 Task: Create a due date automation trigger when advanced on, on the tuesday of the week before a card is due add dates with an overdue due date at 11:00 AM.
Action: Mouse moved to (1038, 87)
Screenshot: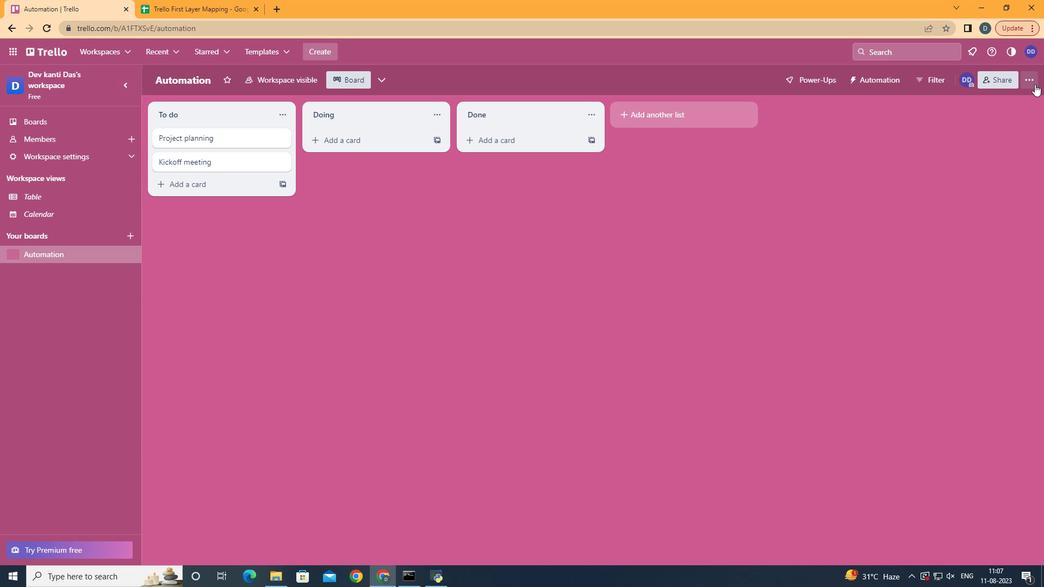 
Action: Mouse pressed left at (1038, 87)
Screenshot: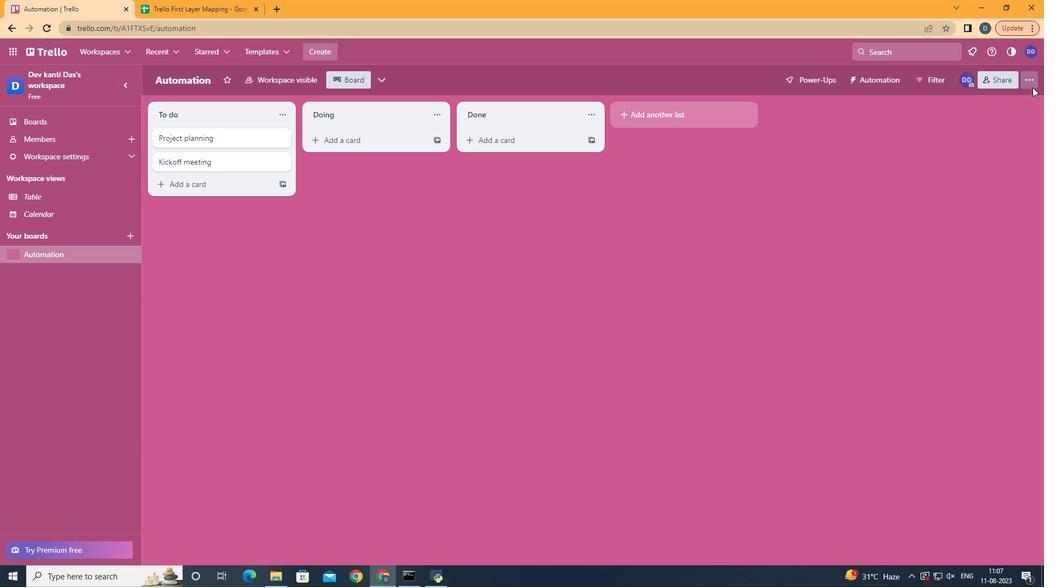 
Action: Mouse moved to (962, 226)
Screenshot: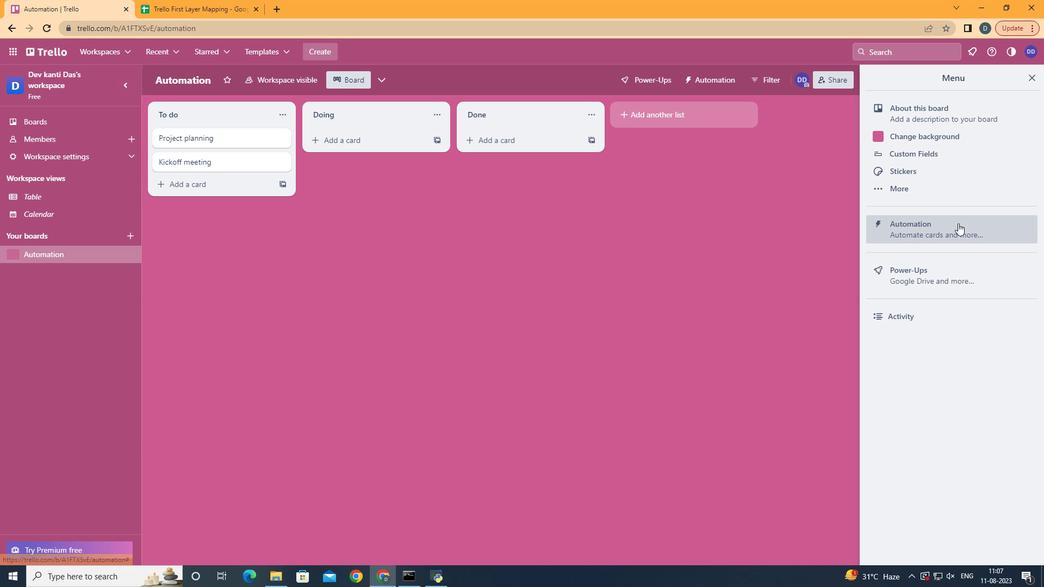 
Action: Mouse pressed left at (962, 226)
Screenshot: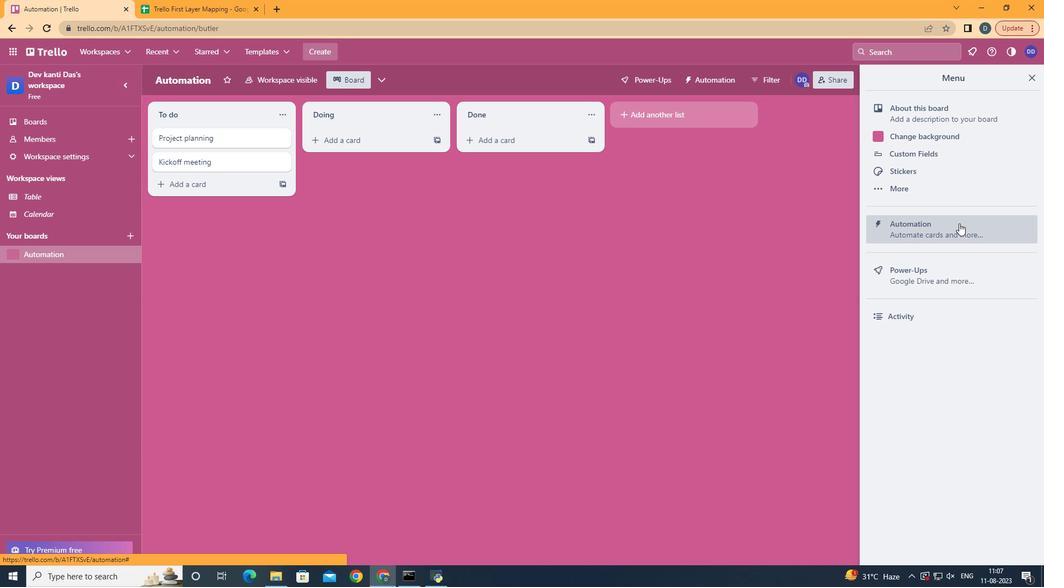 
Action: Mouse moved to (214, 222)
Screenshot: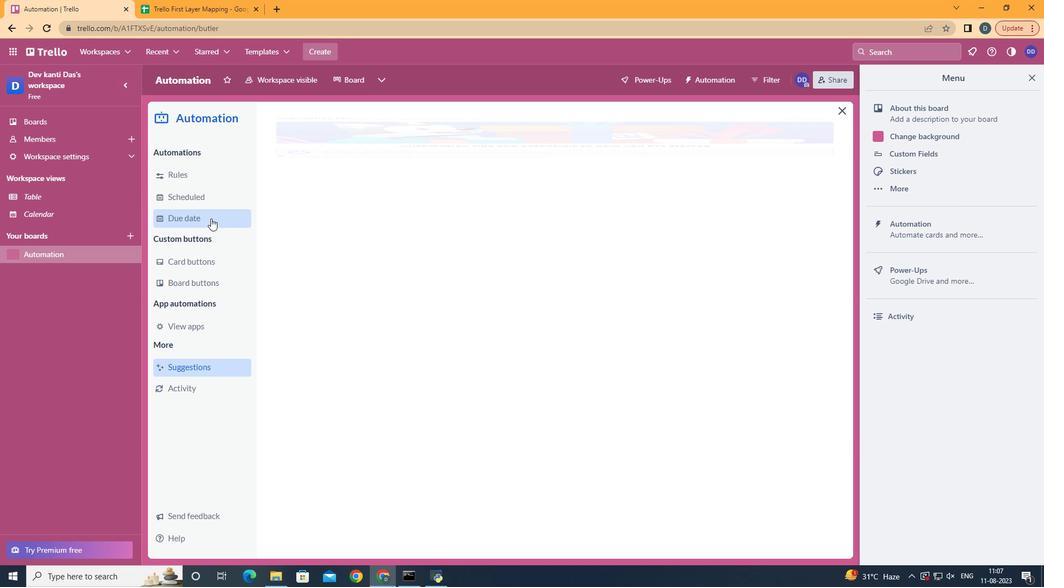 
Action: Mouse pressed left at (214, 222)
Screenshot: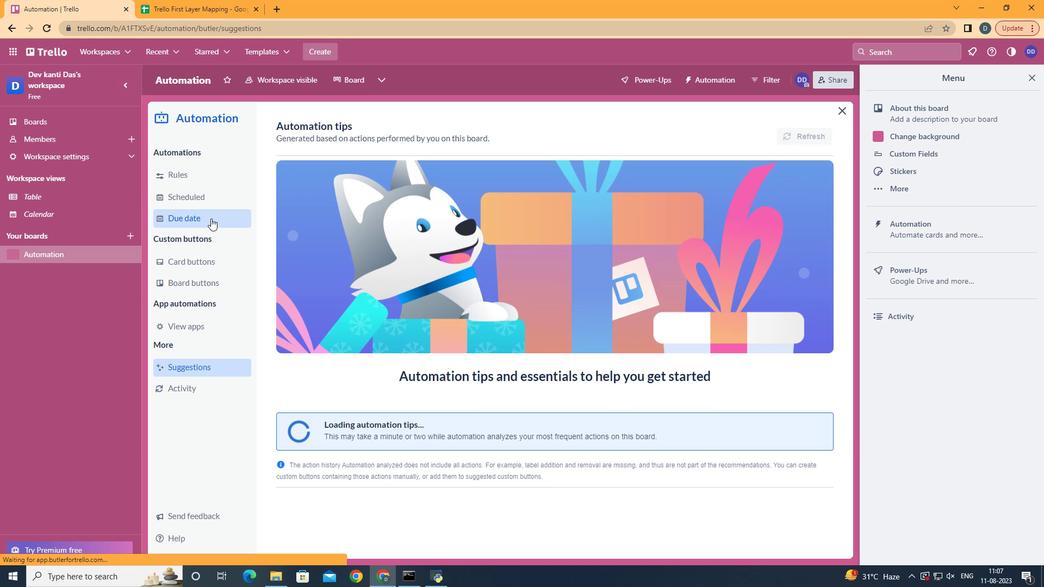 
Action: Mouse moved to (774, 134)
Screenshot: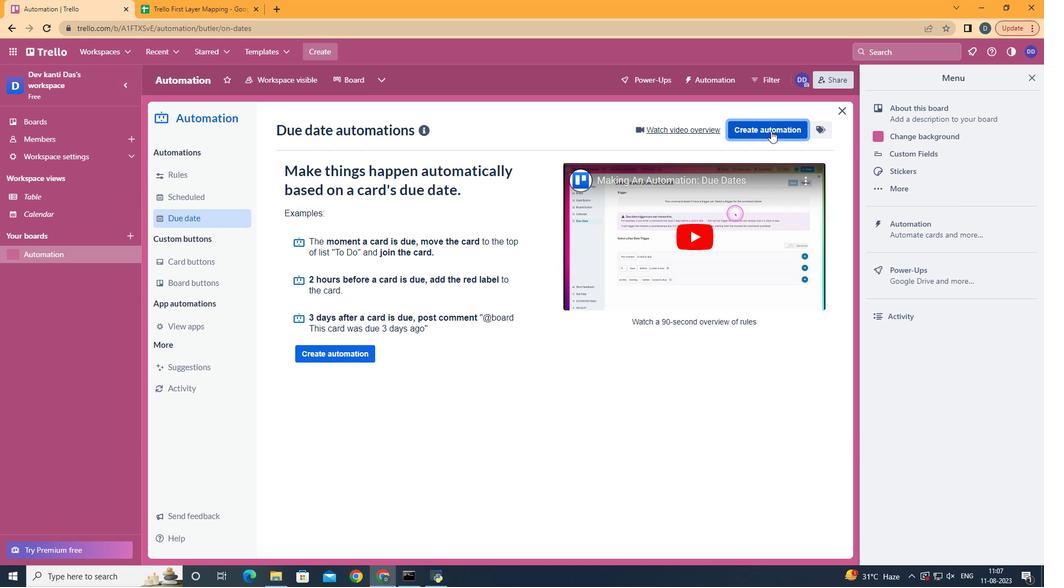 
Action: Mouse pressed left at (774, 134)
Screenshot: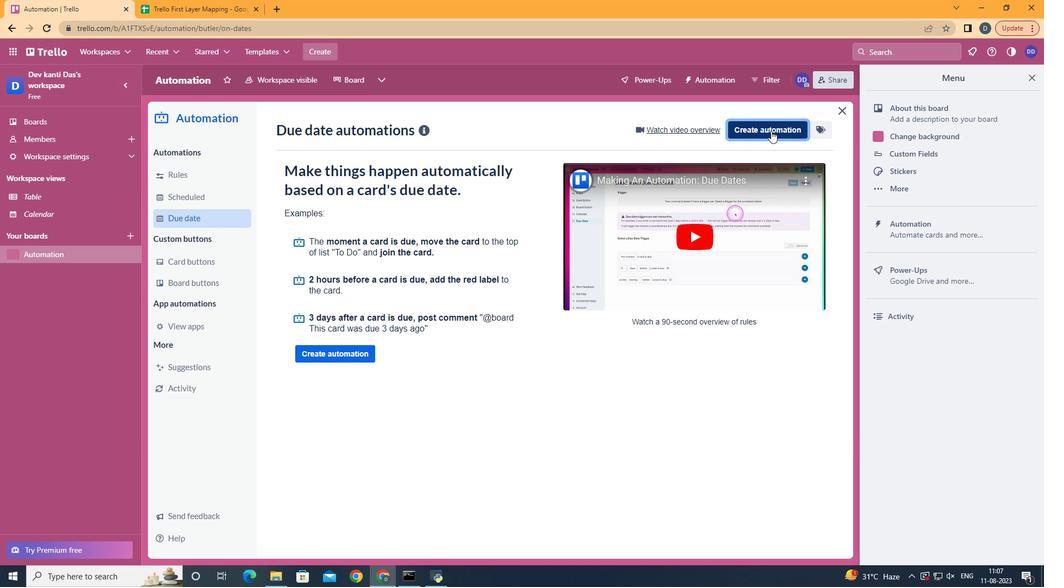 
Action: Mouse moved to (569, 242)
Screenshot: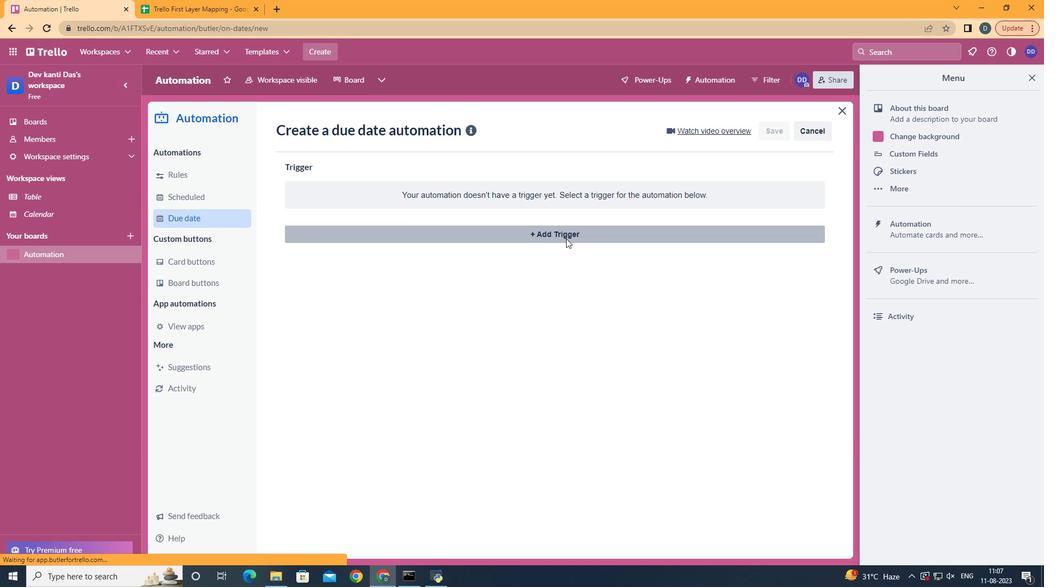 
Action: Mouse pressed left at (569, 242)
Screenshot: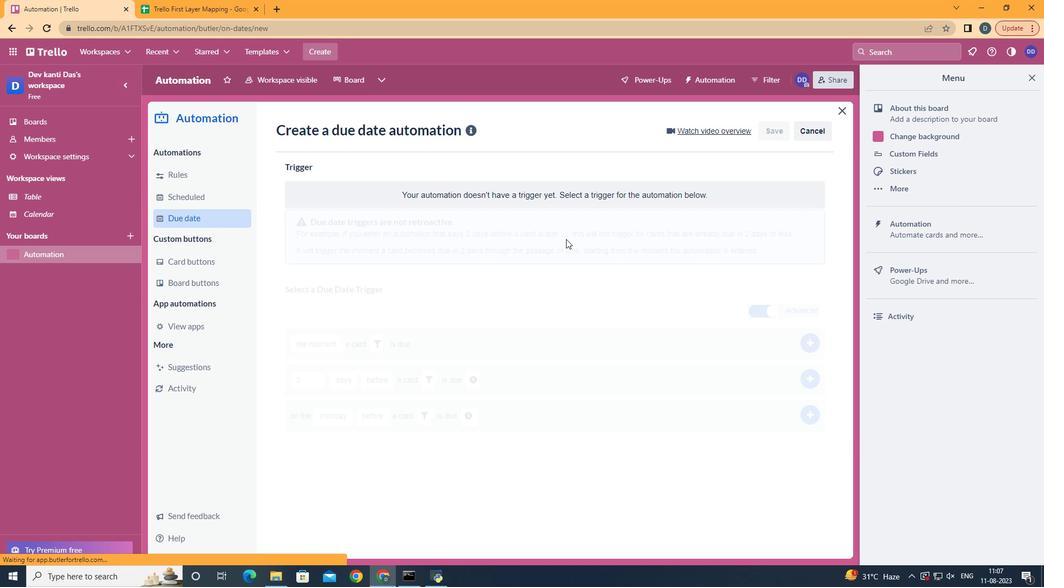 
Action: Mouse moved to (356, 309)
Screenshot: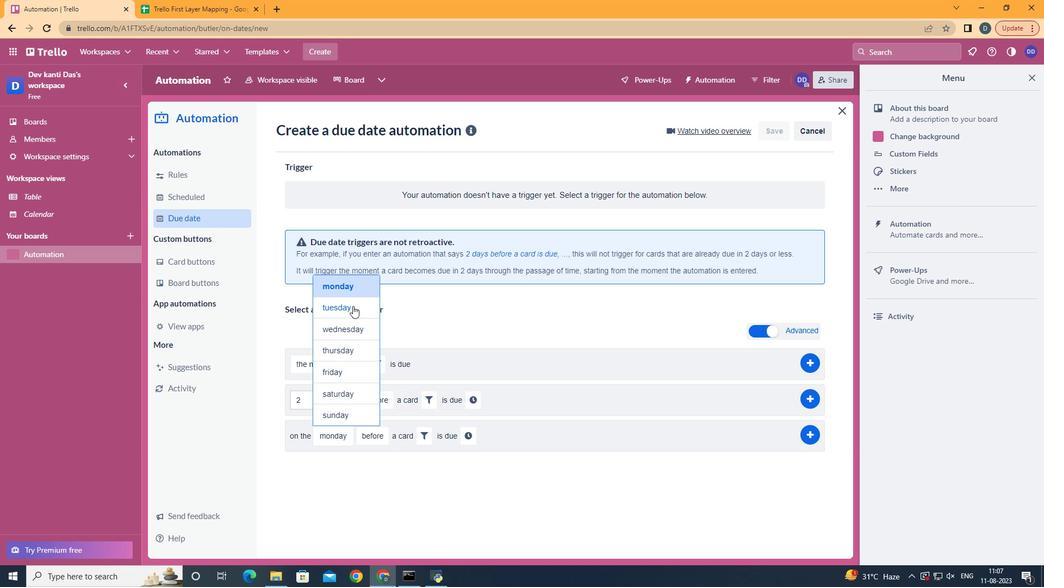 
Action: Mouse pressed left at (356, 309)
Screenshot: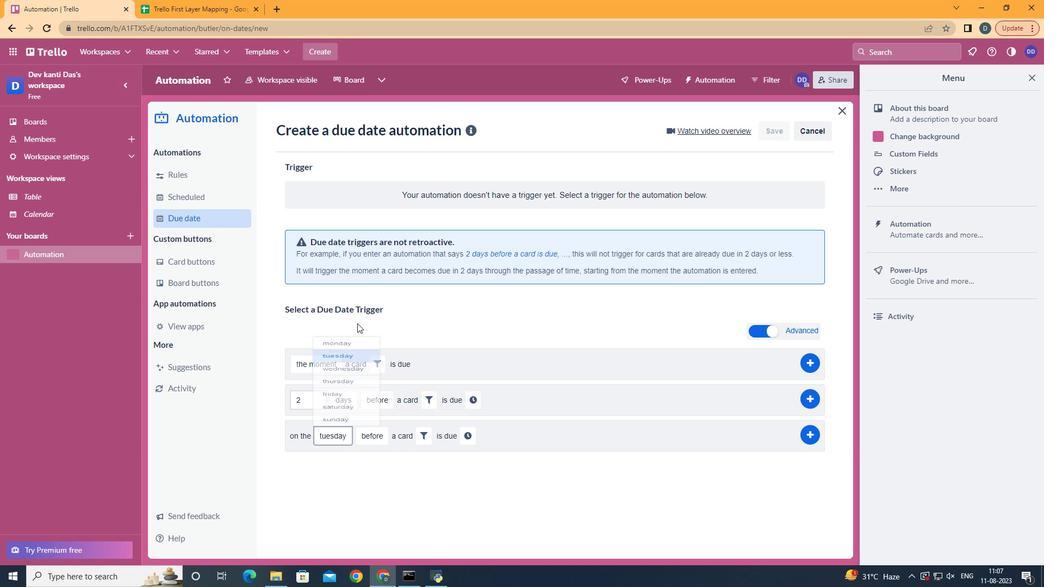 
Action: Mouse moved to (394, 517)
Screenshot: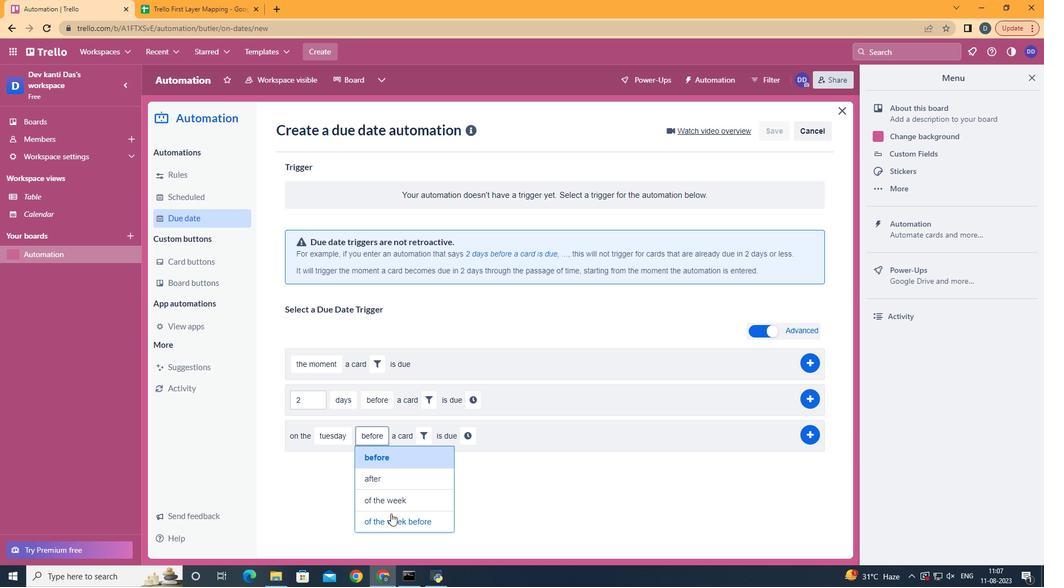 
Action: Mouse pressed left at (394, 517)
Screenshot: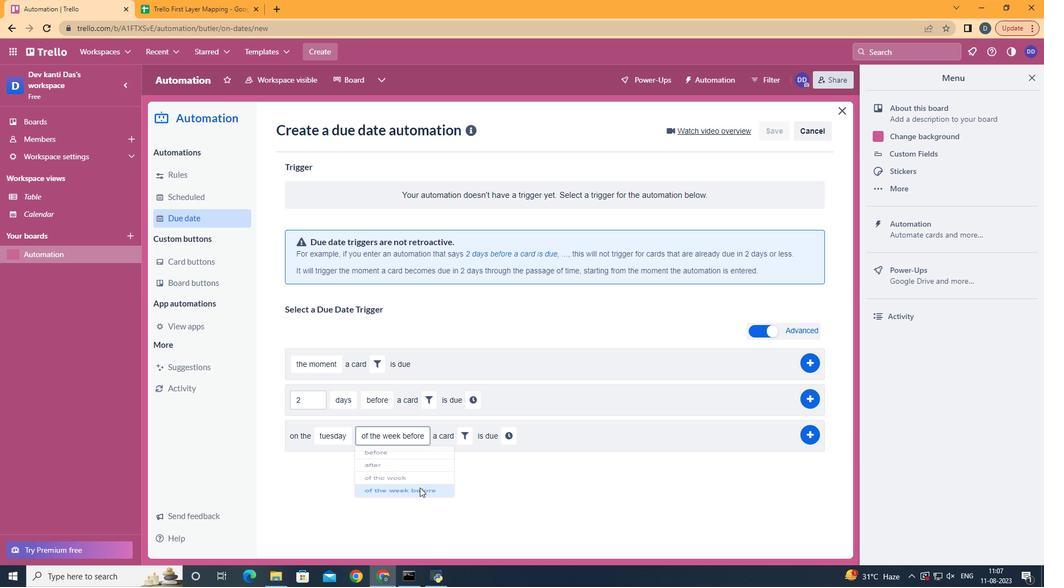 
Action: Mouse moved to (471, 445)
Screenshot: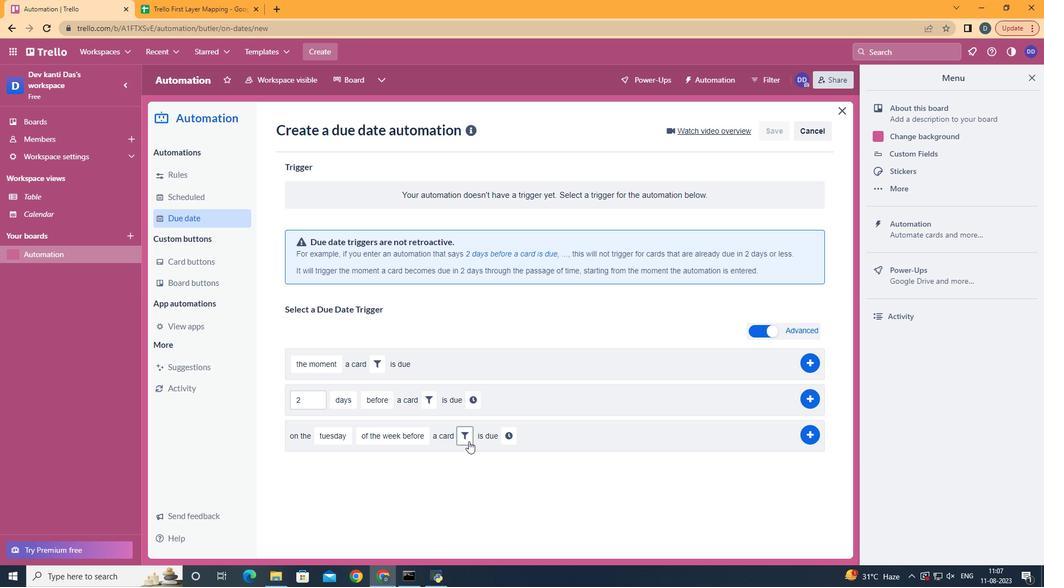 
Action: Mouse pressed left at (471, 445)
Screenshot: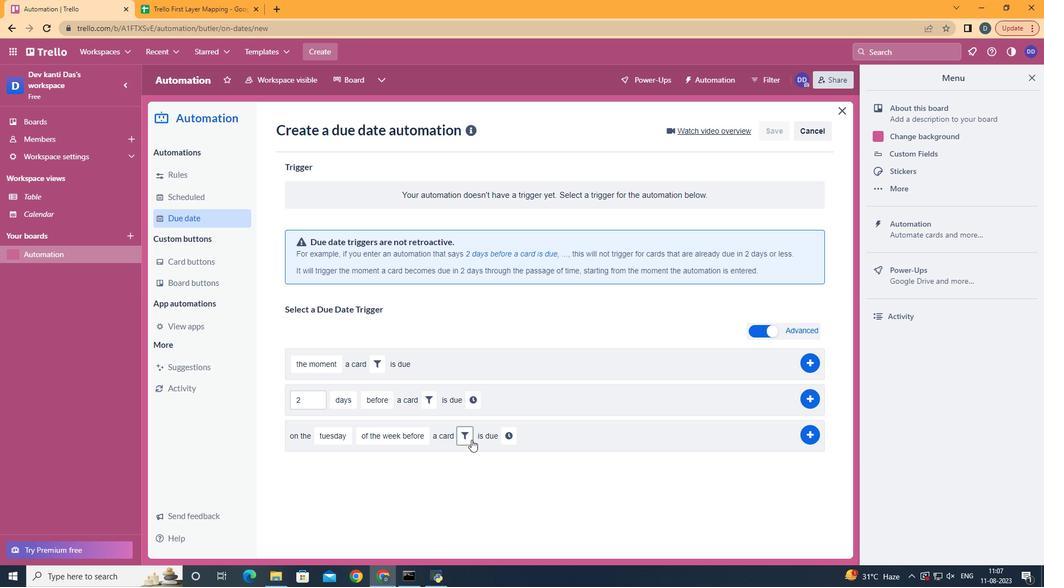 
Action: Mouse moved to (520, 472)
Screenshot: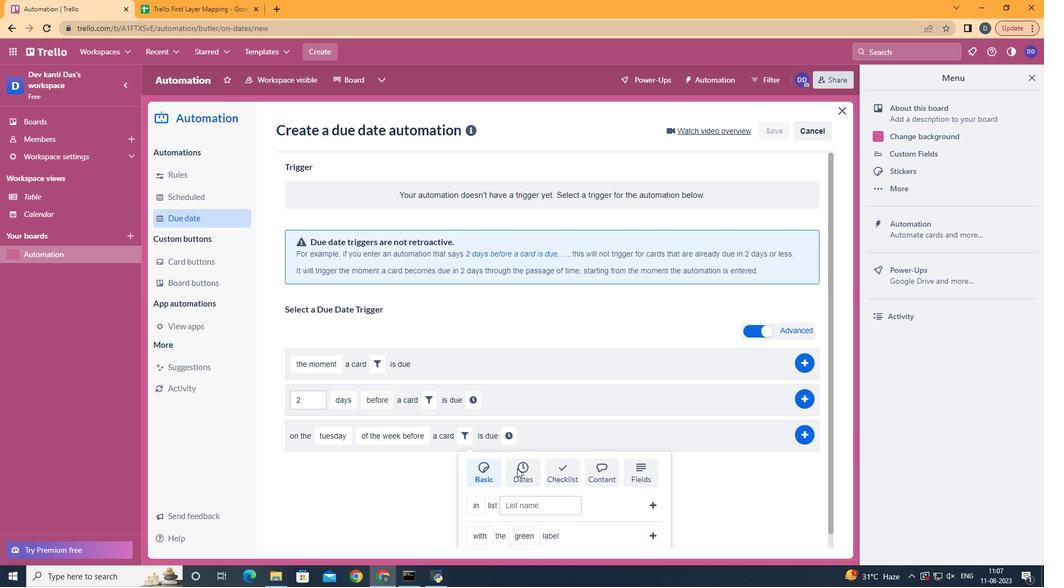 
Action: Mouse pressed left at (520, 472)
Screenshot: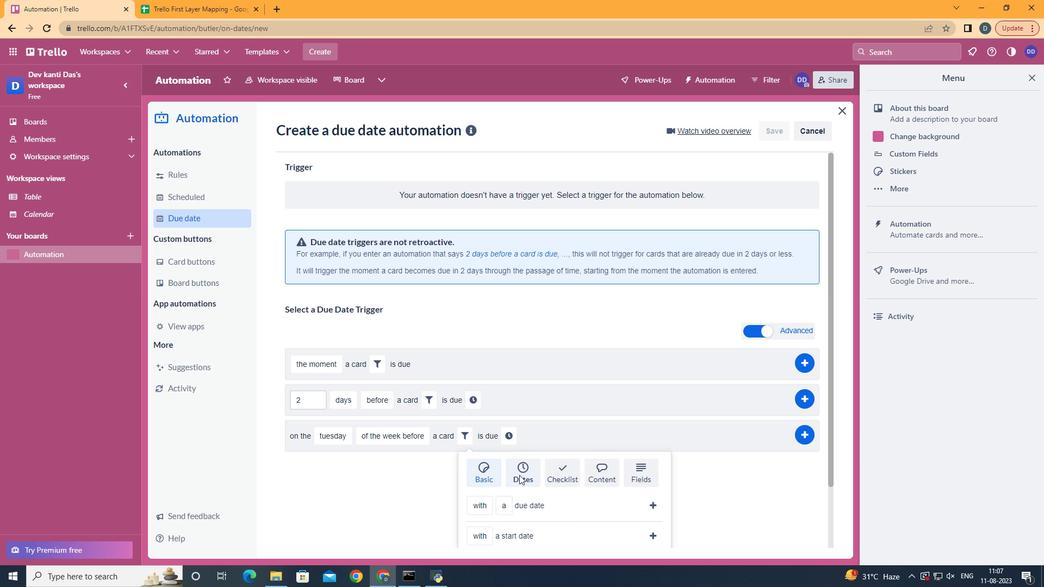 
Action: Mouse moved to (519, 494)
Screenshot: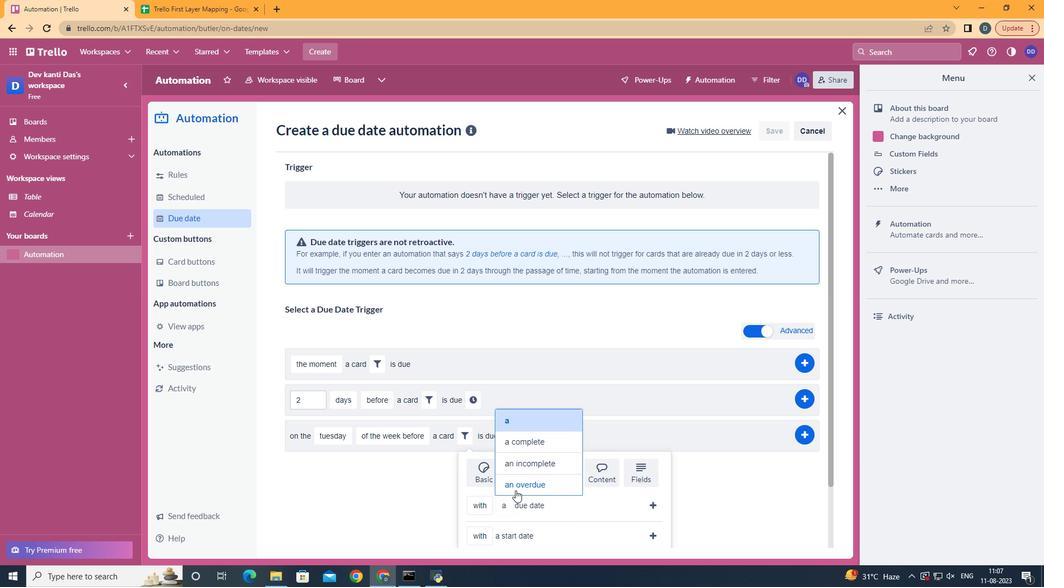 
Action: Mouse pressed left at (519, 494)
Screenshot: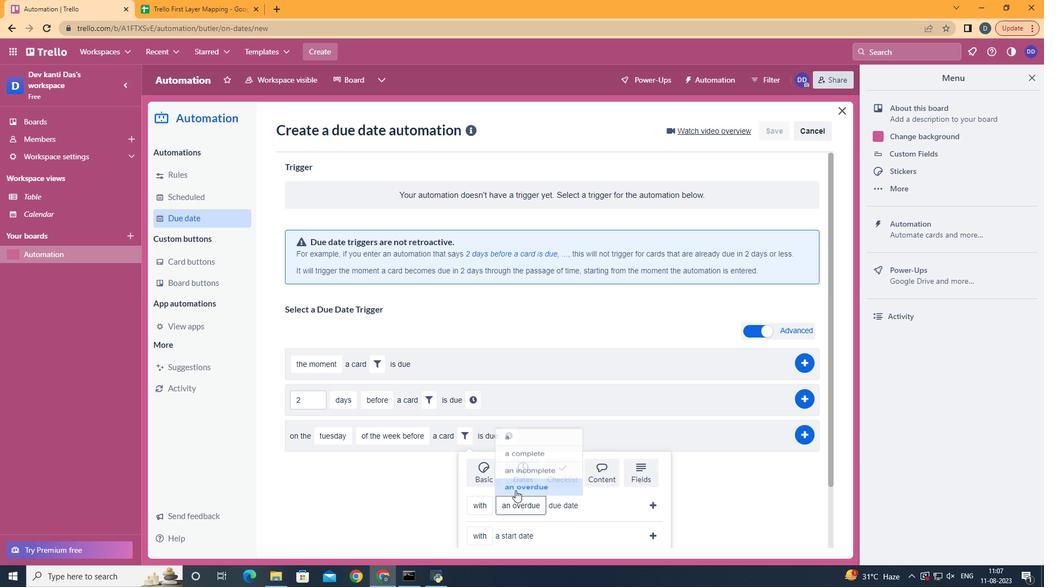 
Action: Mouse moved to (648, 513)
Screenshot: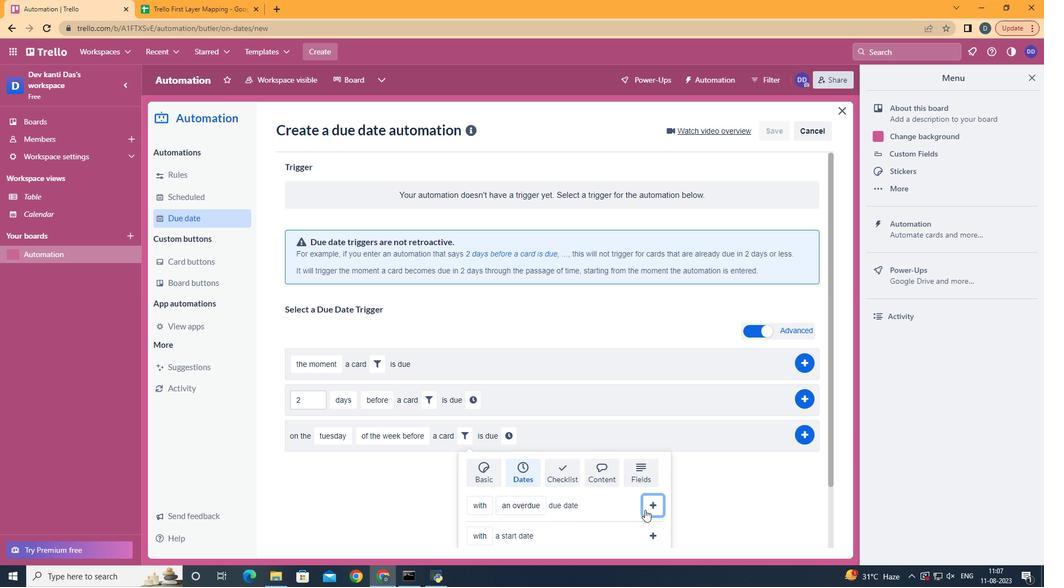
Action: Mouse pressed left at (648, 513)
Screenshot: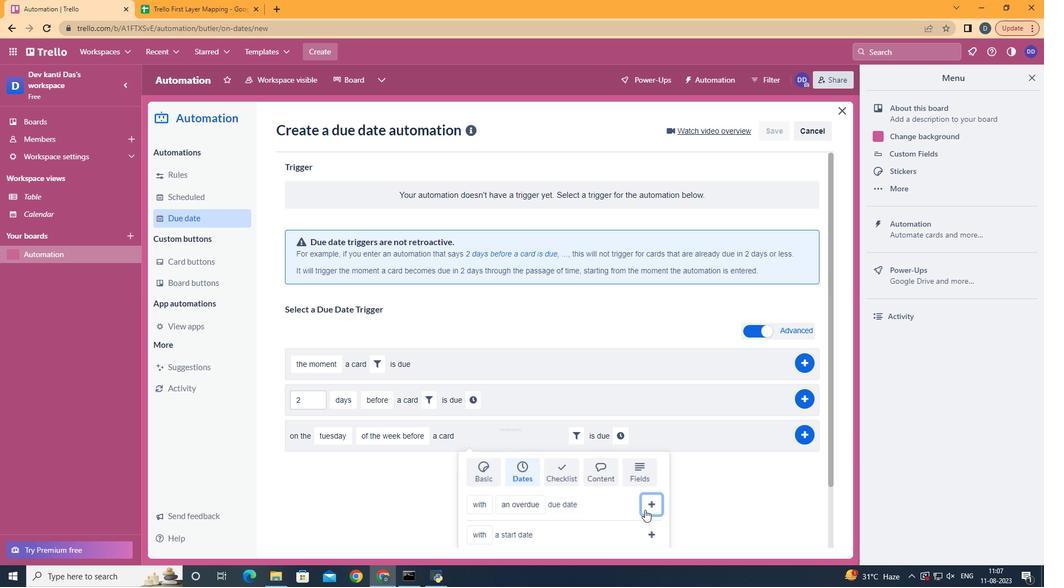 
Action: Mouse moved to (621, 437)
Screenshot: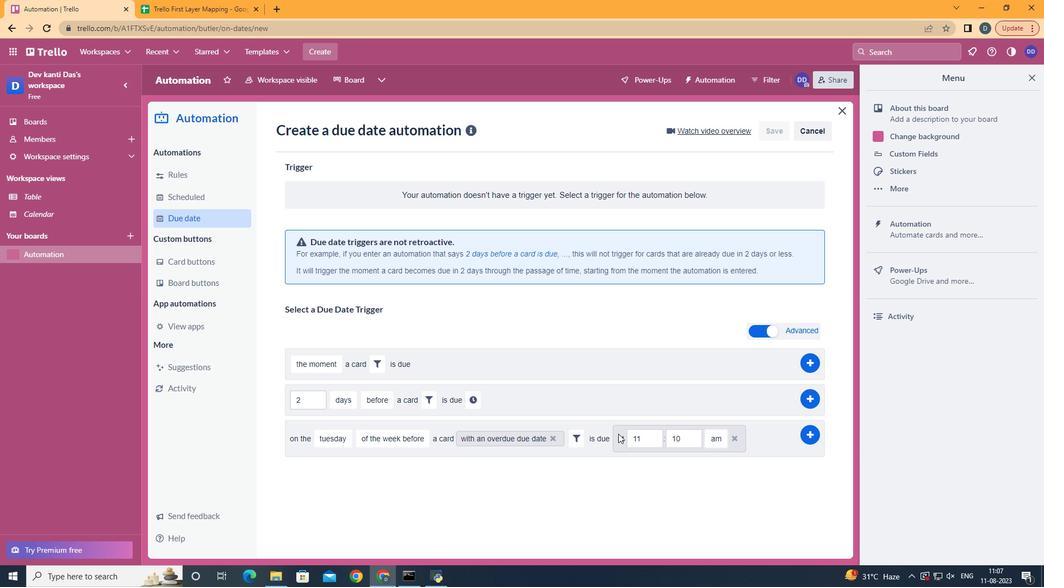 
Action: Mouse pressed left at (621, 437)
Screenshot: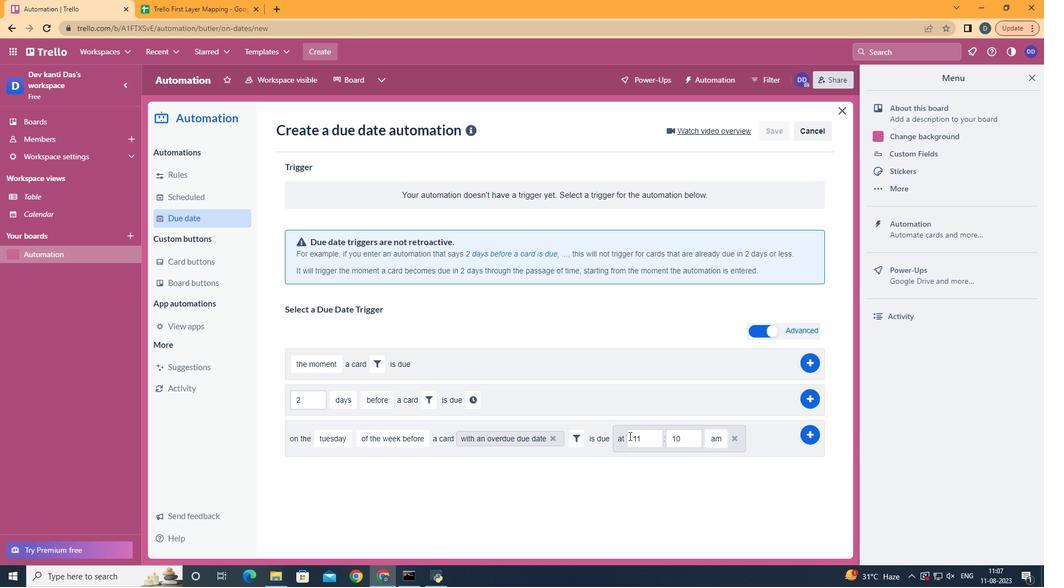 
Action: Mouse moved to (694, 440)
Screenshot: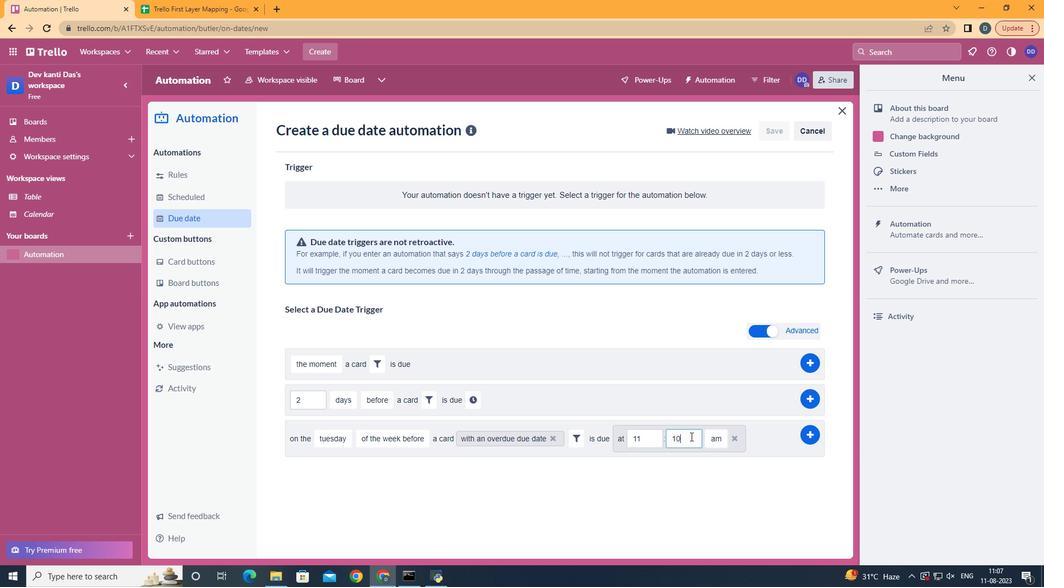 
Action: Mouse pressed left at (694, 440)
Screenshot: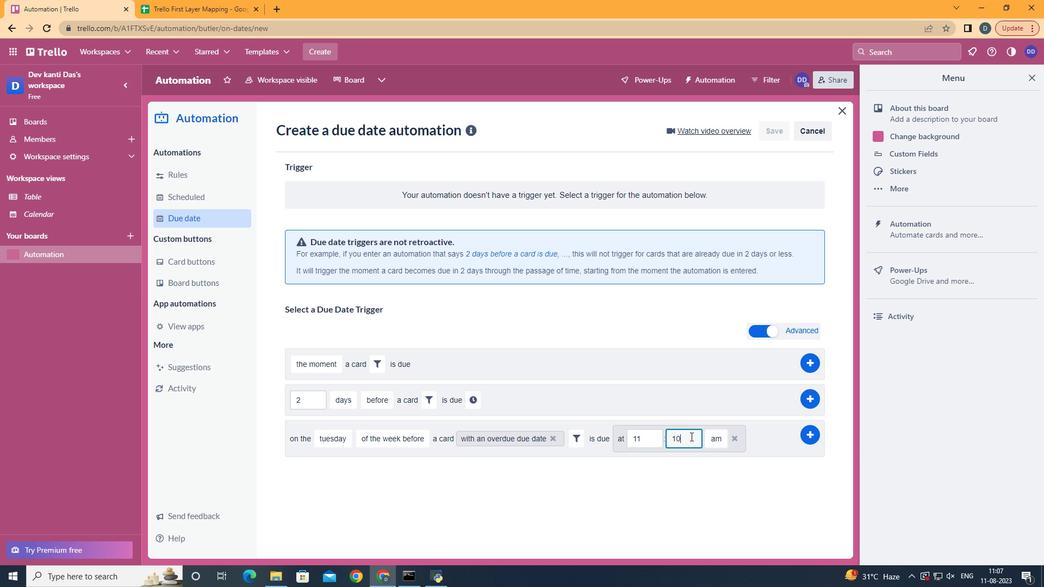 
Action: Mouse moved to (700, 434)
Screenshot: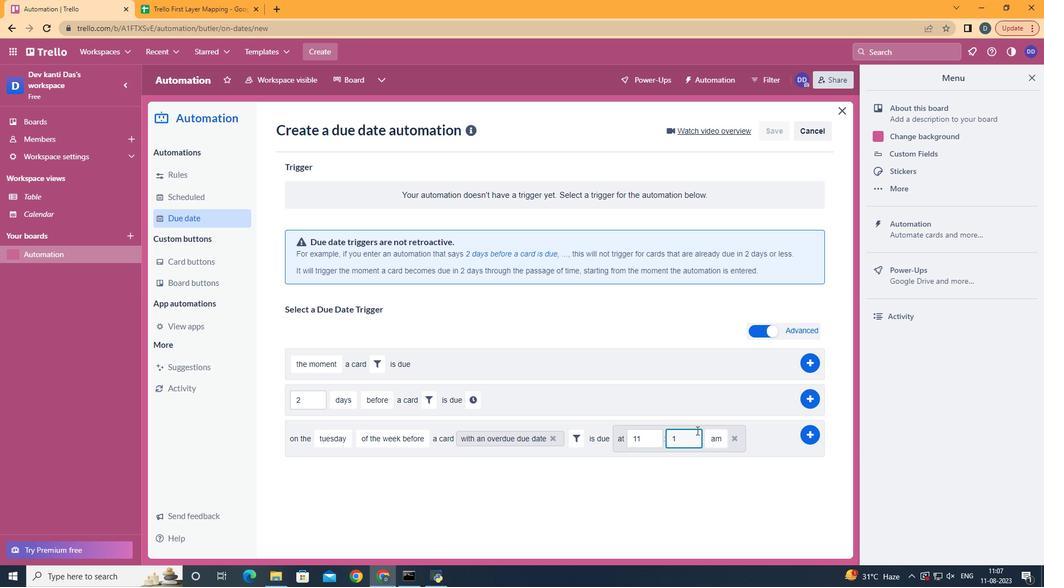 
Action: Key pressed <Key.backspace><Key.backspace>00
Screenshot: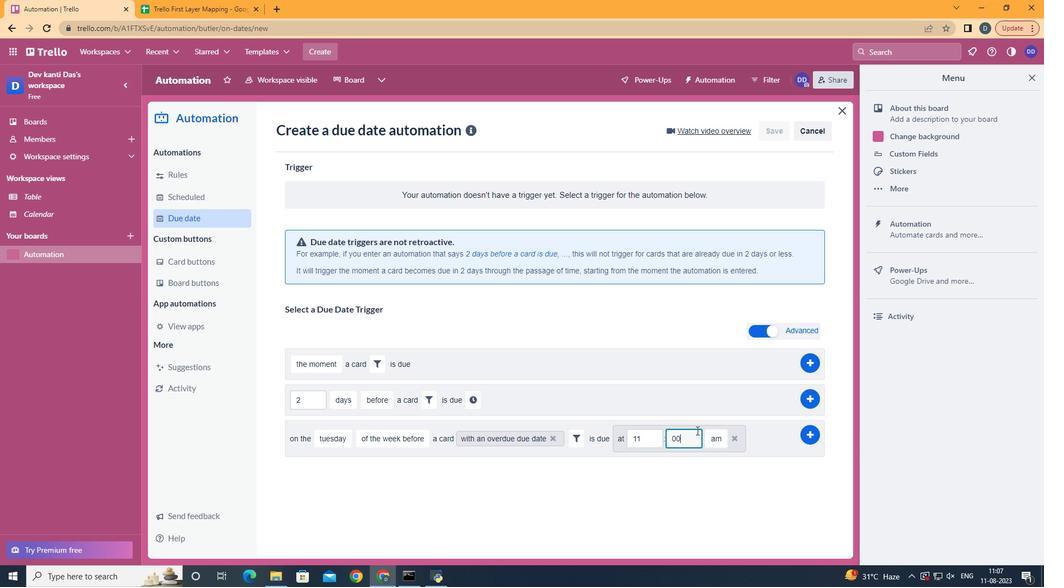 
Action: Mouse moved to (808, 435)
Screenshot: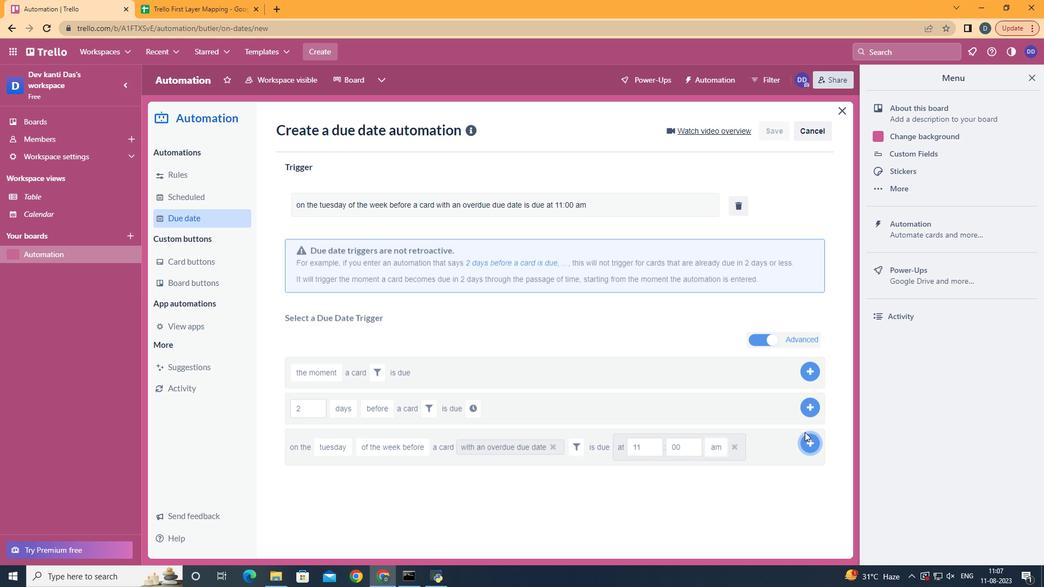 
Action: Mouse pressed left at (808, 435)
Screenshot: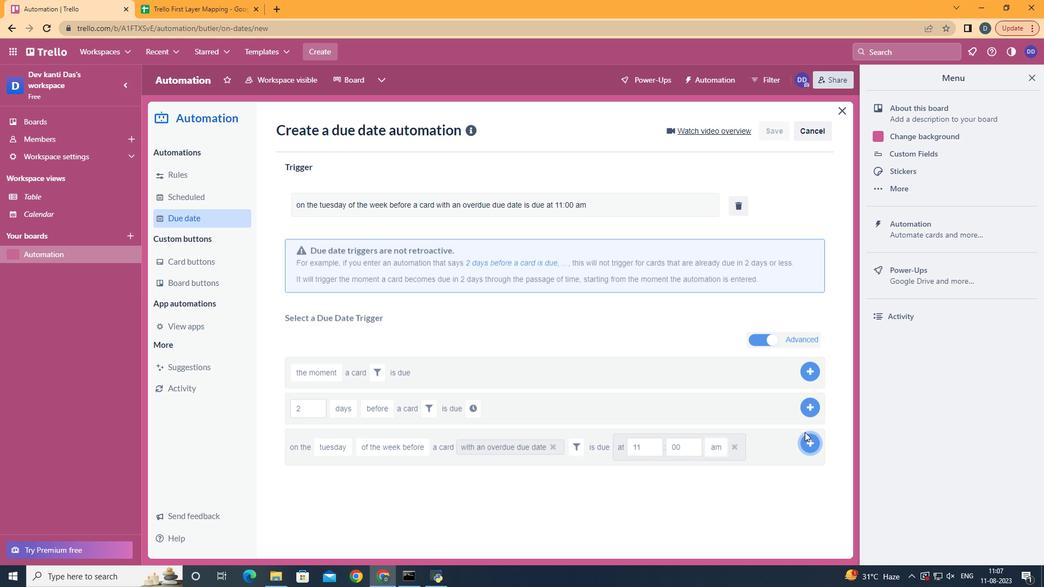 
